 Task: Use the formula "NORMDIST" in spreadsheet "Project portfolio".
Action: Mouse moved to (122, 203)
Screenshot: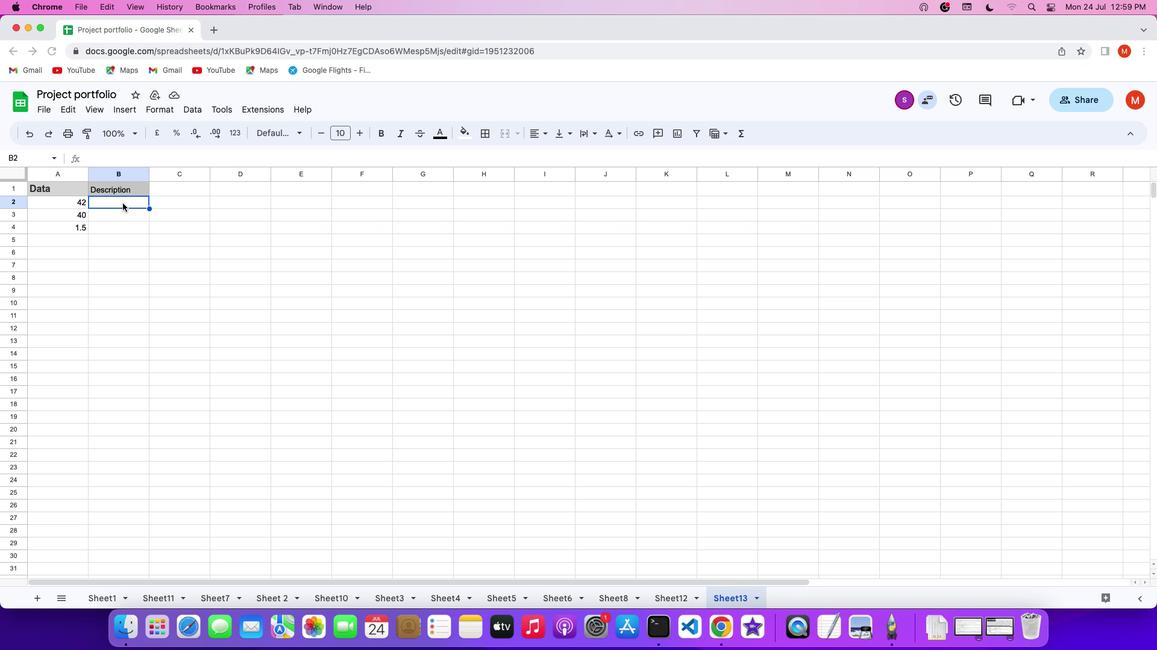 
Action: Mouse pressed left at (122, 203)
Screenshot: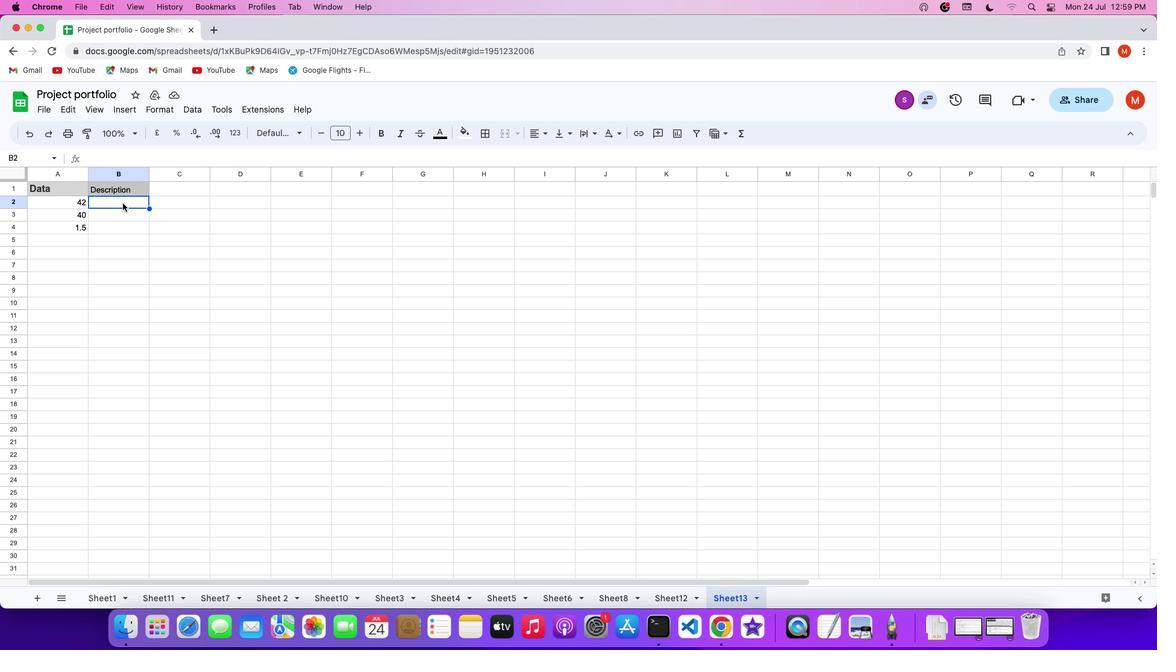 
Action: Mouse pressed left at (122, 203)
Screenshot: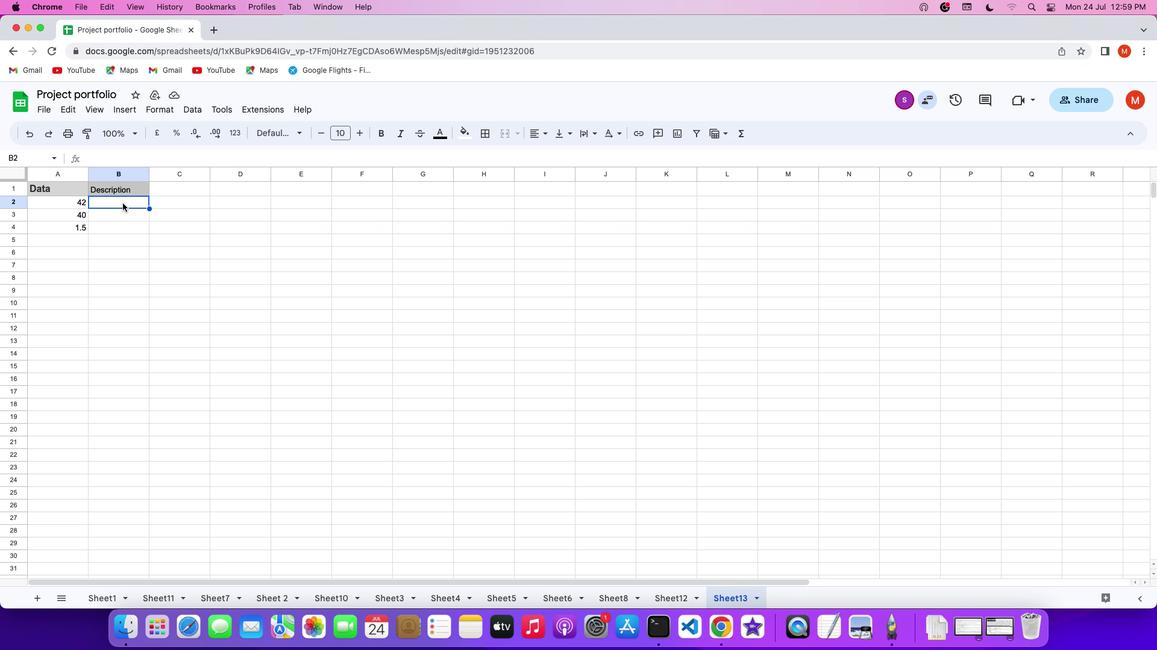 
Action: Key pressed '='
Screenshot: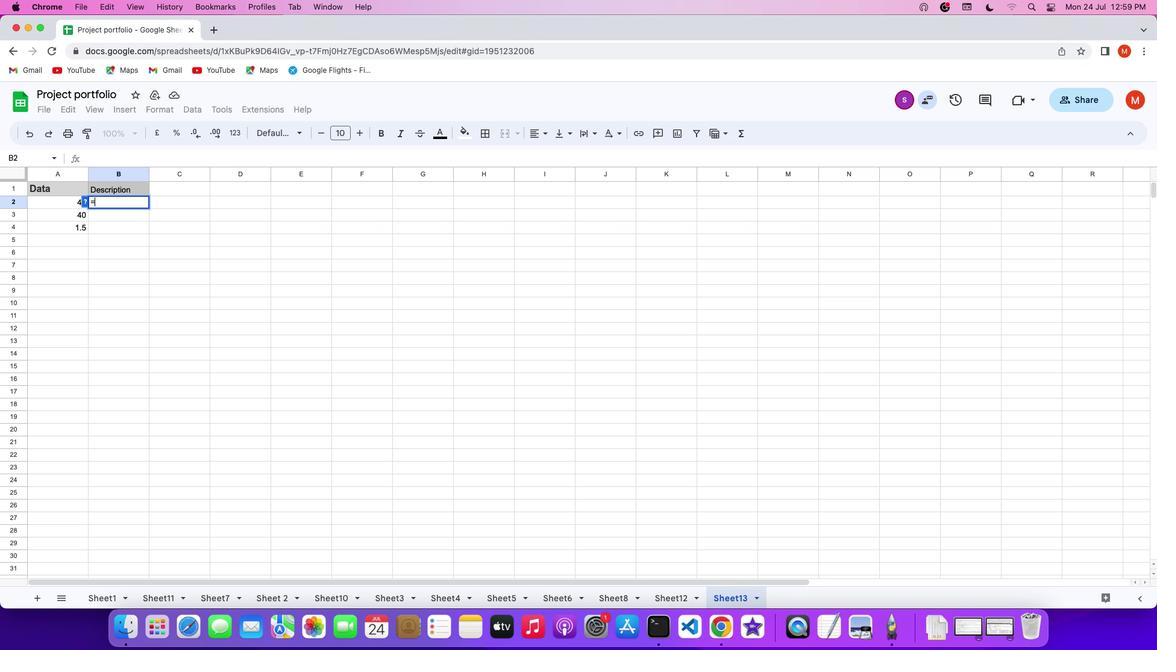 
Action: Mouse moved to (745, 136)
Screenshot: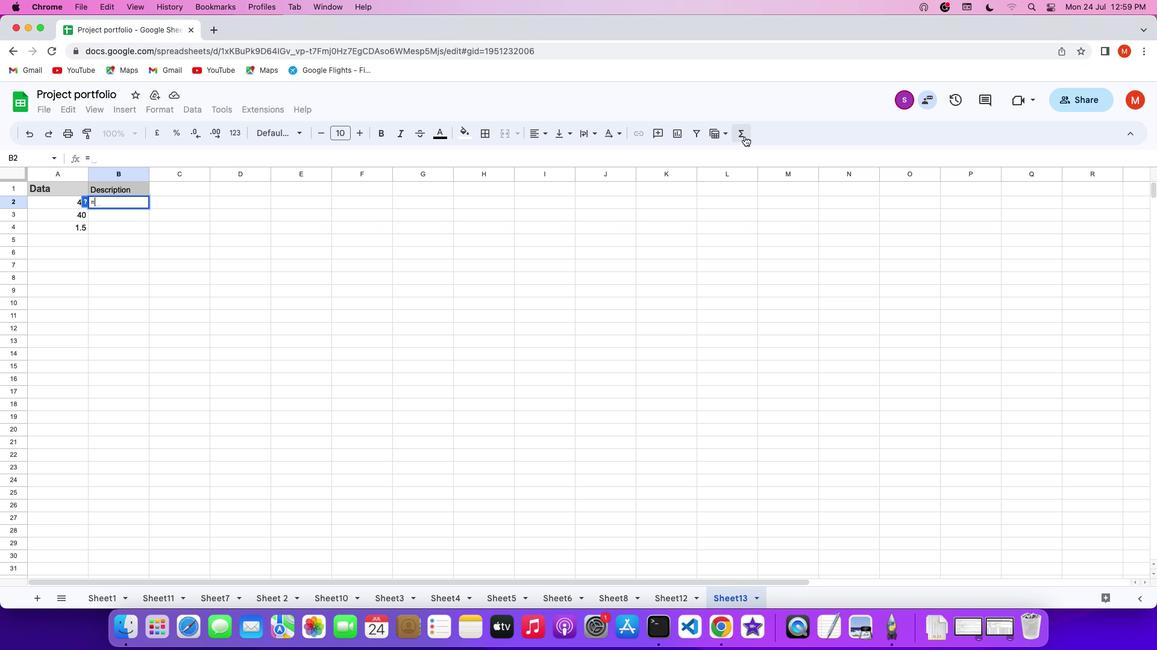 
Action: Mouse pressed left at (745, 136)
Screenshot: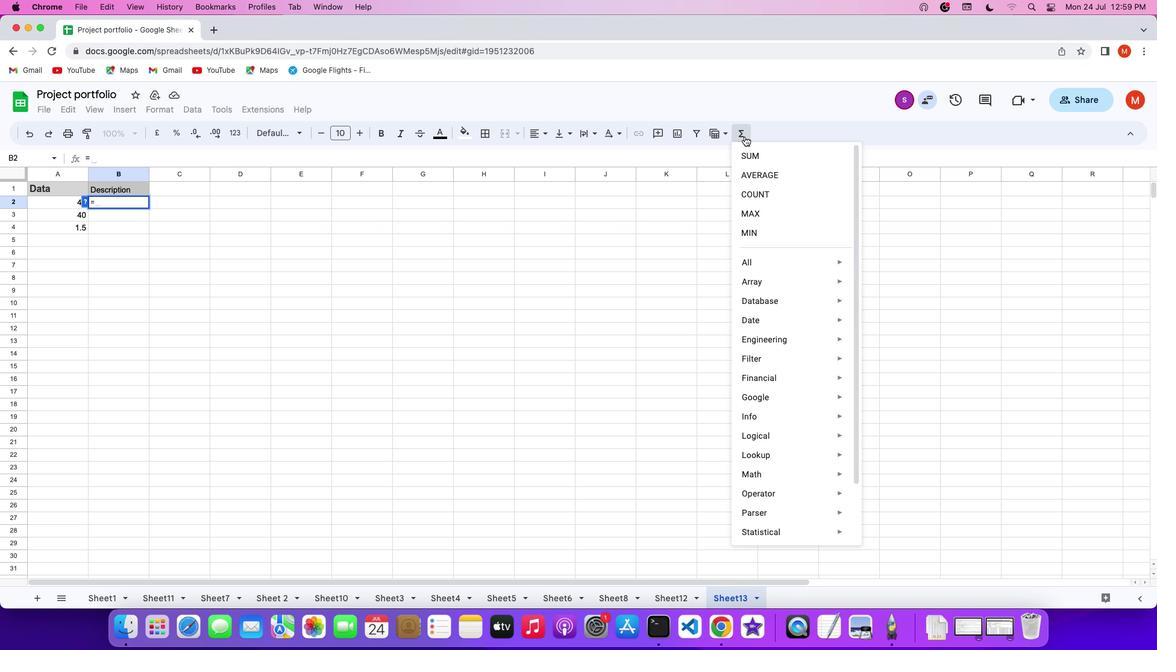 
Action: Mouse moved to (898, 472)
Screenshot: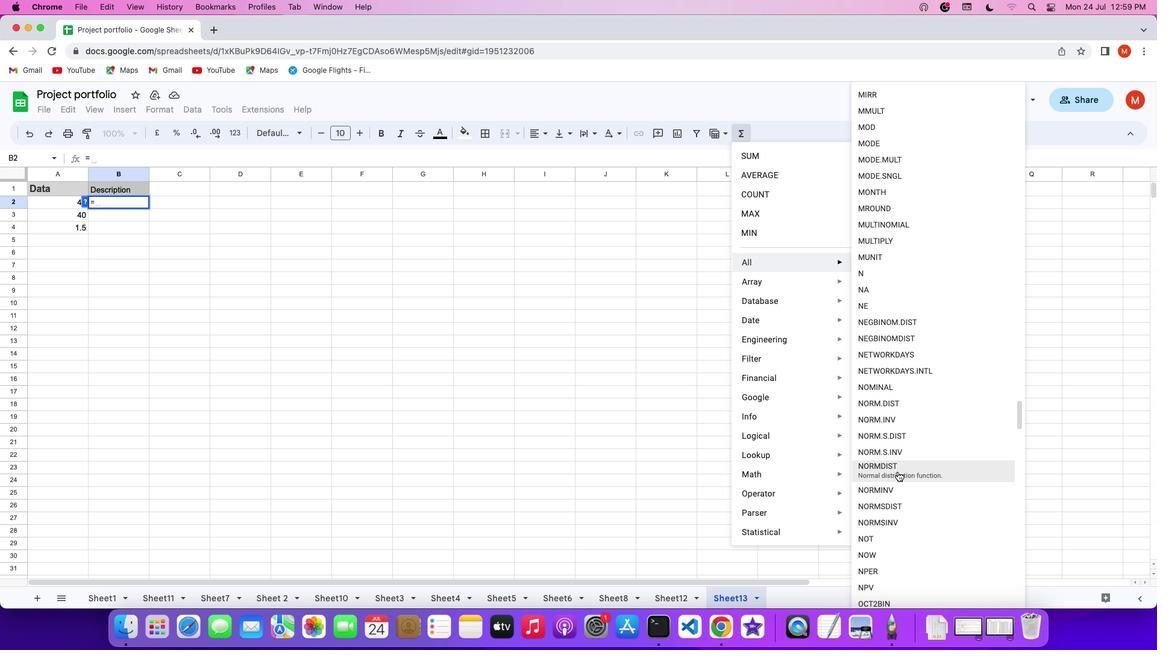 
Action: Mouse pressed left at (898, 472)
Screenshot: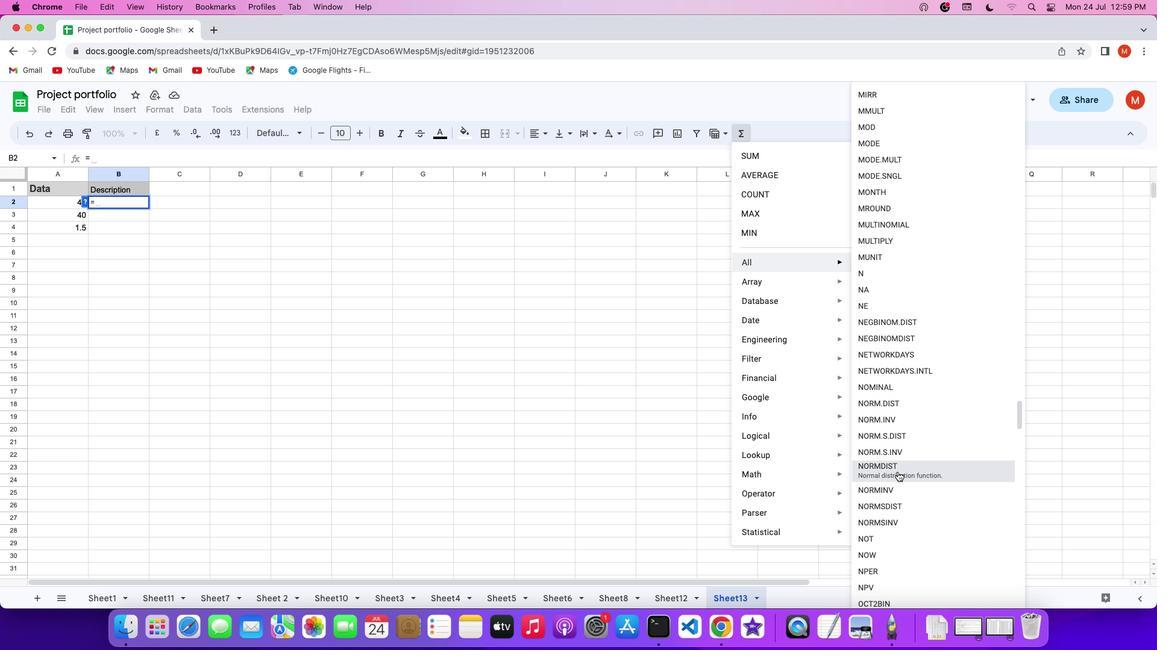 
Action: Mouse moved to (64, 200)
Screenshot: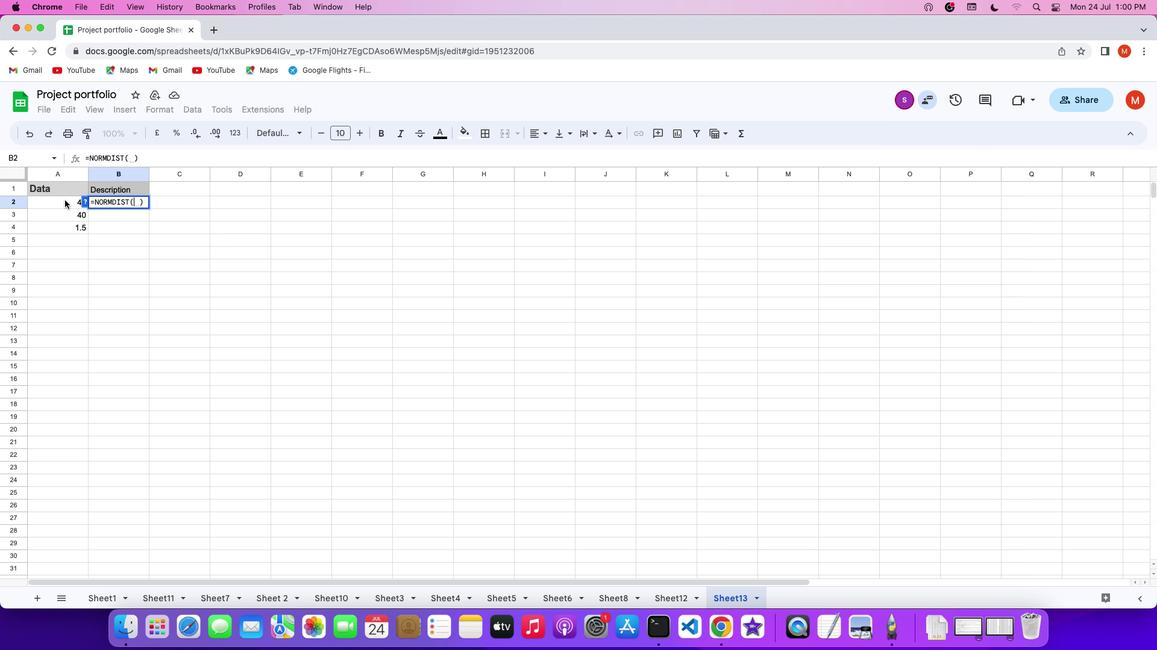 
Action: Mouse pressed left at (64, 200)
Screenshot: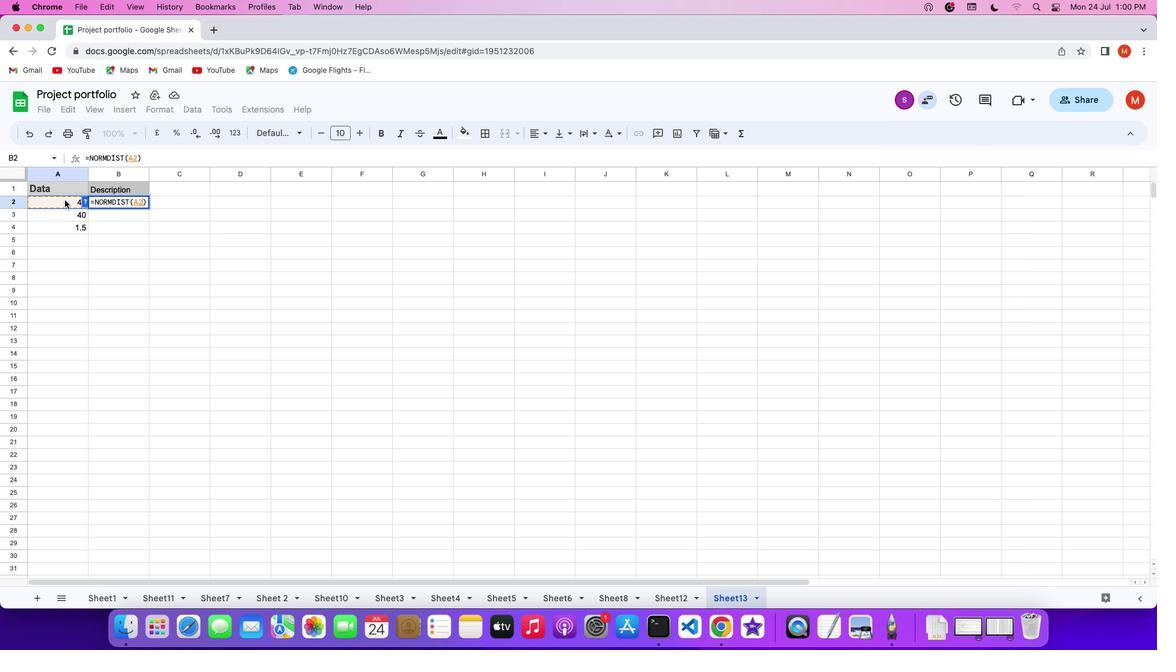 
Action: Key pressed ','
Screenshot: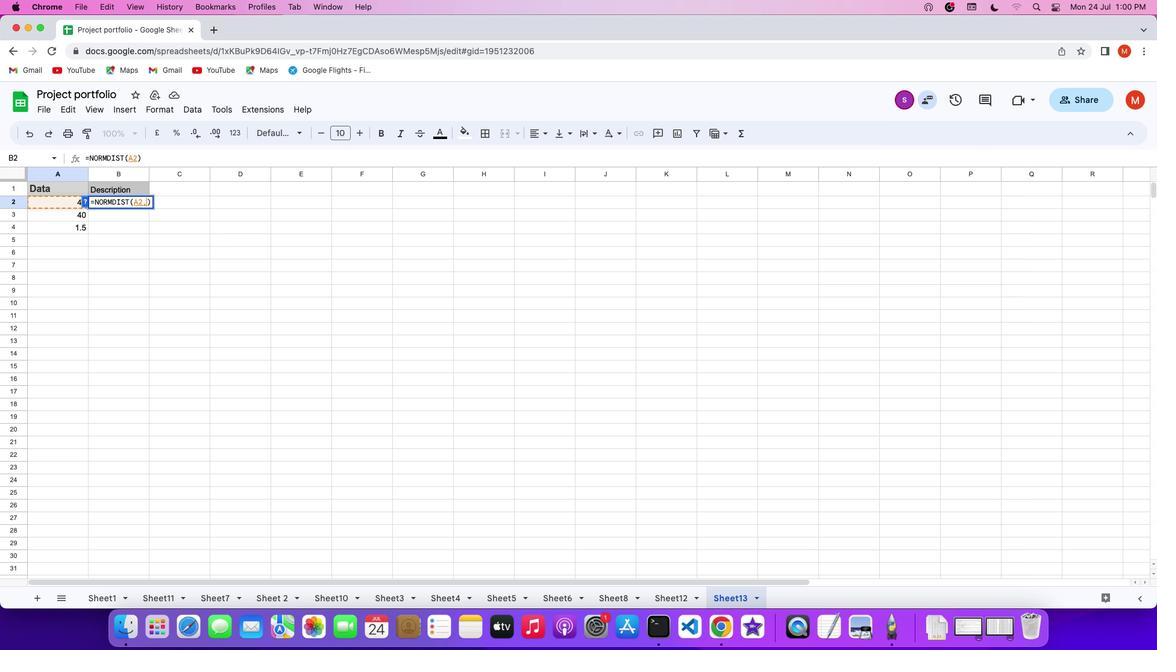 
Action: Mouse moved to (74, 214)
Screenshot: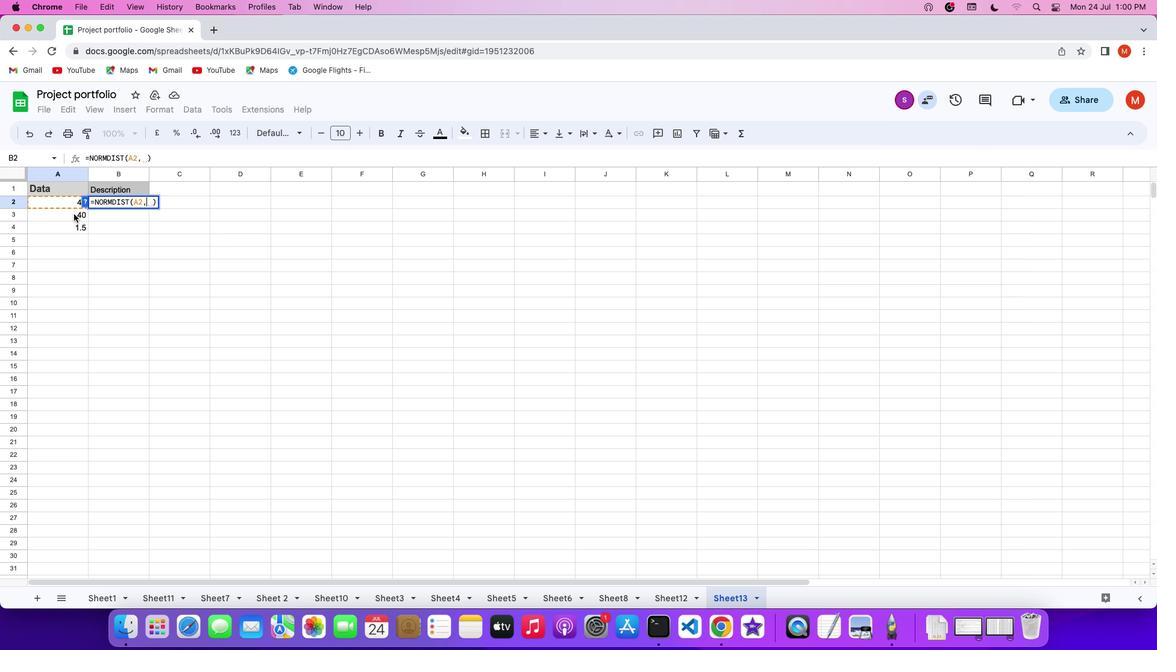 
Action: Mouse pressed left at (74, 214)
Screenshot: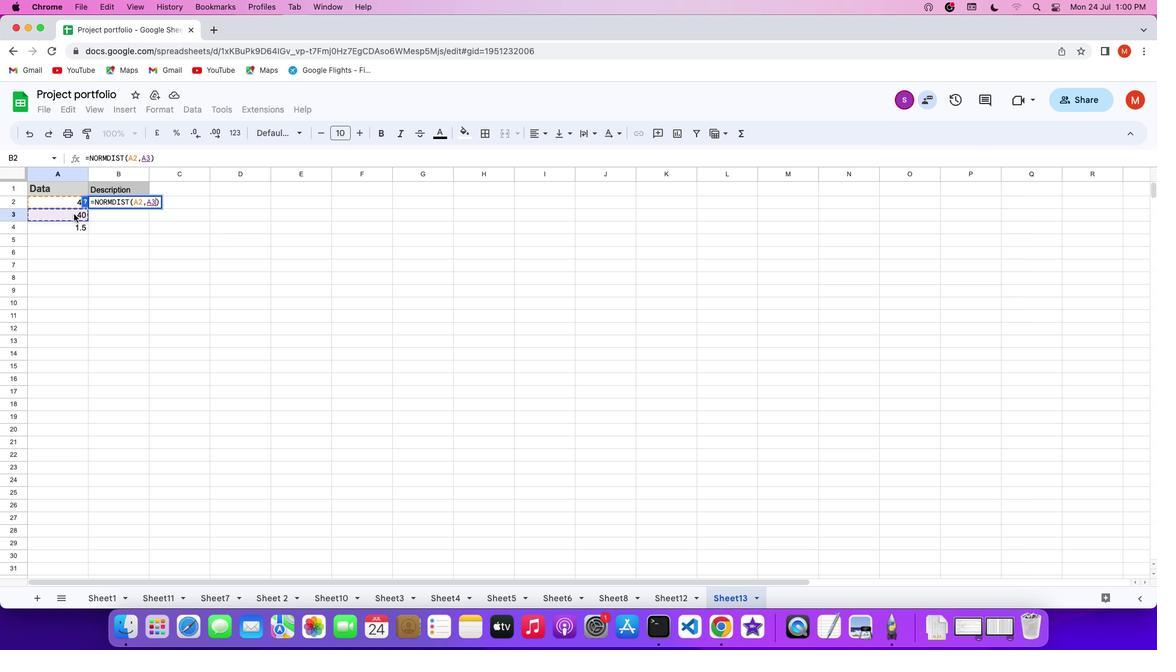 
Action: Key pressed ','
Screenshot: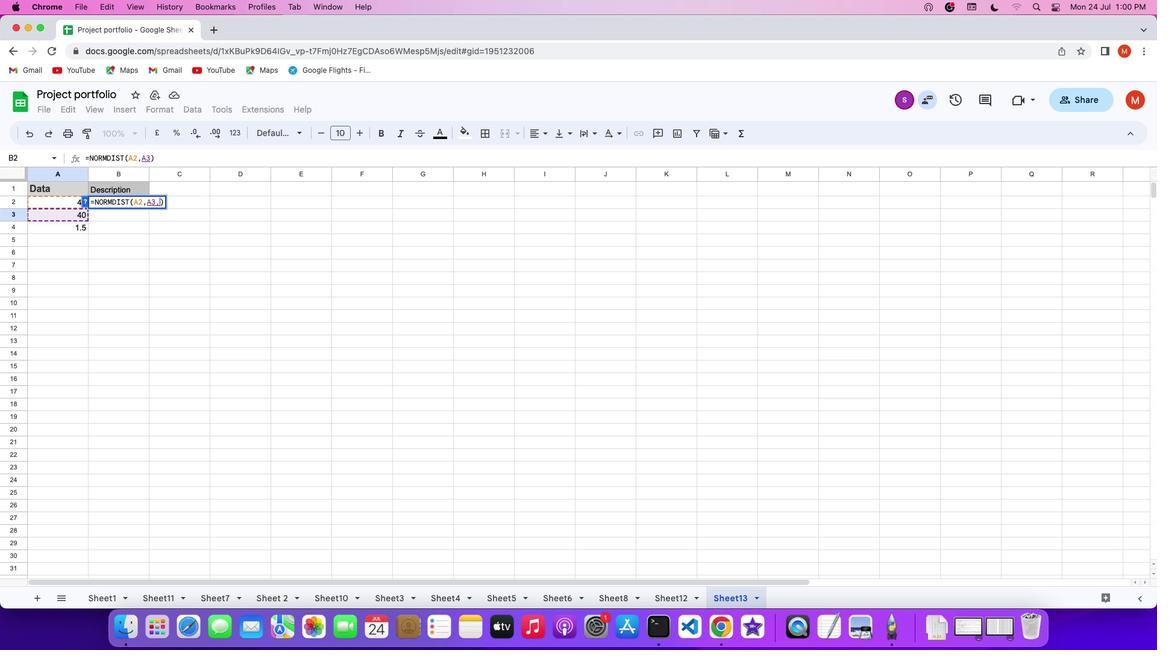 
Action: Mouse moved to (74, 225)
Screenshot: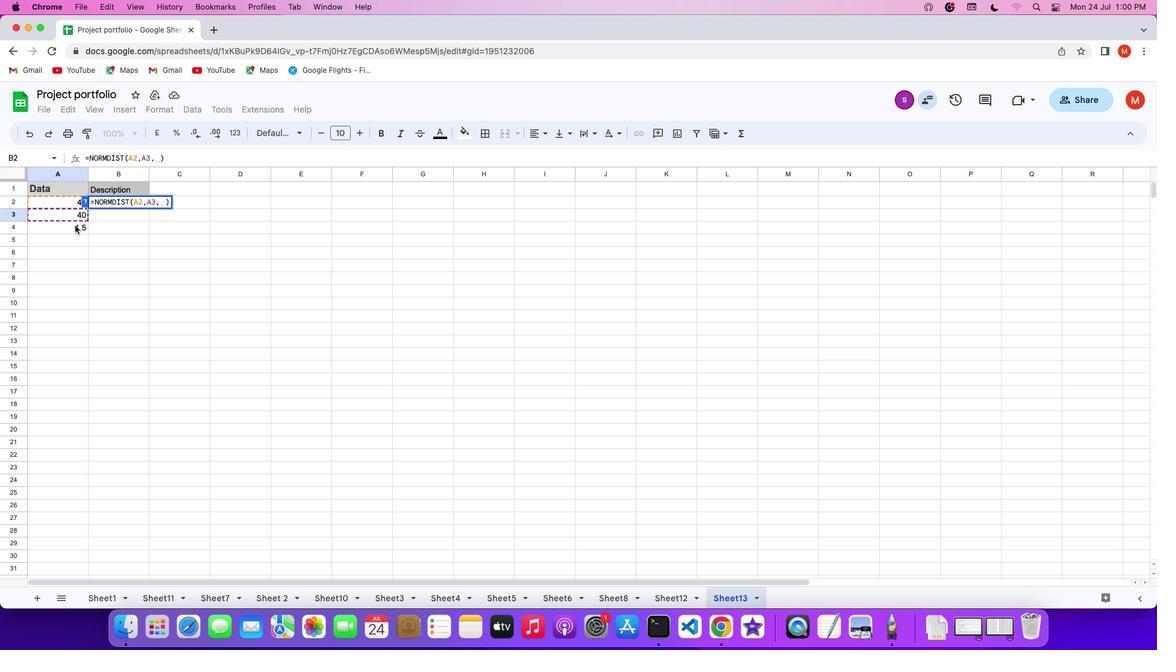 
Action: Mouse pressed left at (74, 225)
Screenshot: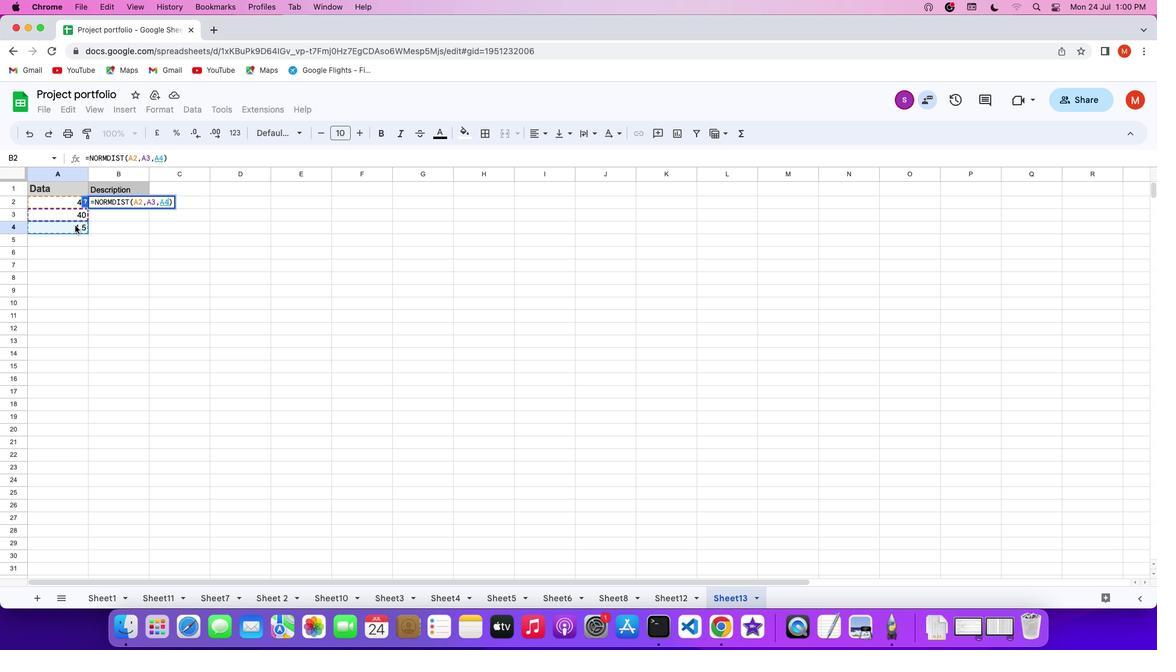 
Action: Mouse moved to (175, 248)
Screenshot: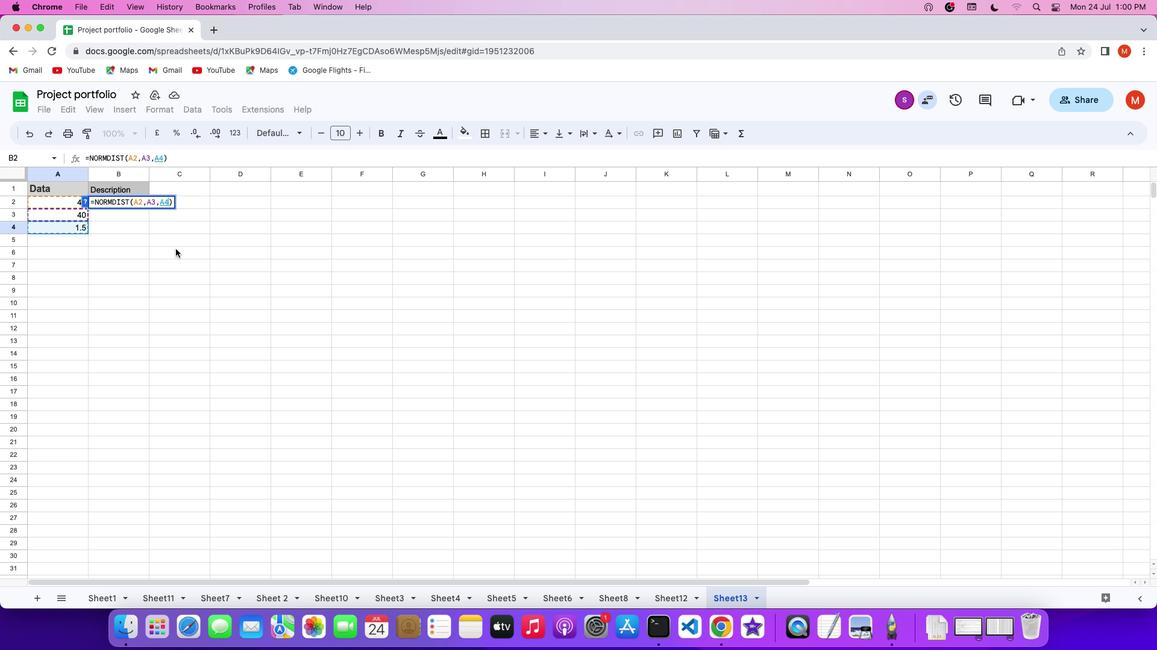 
Action: Key pressed ','Key.shift'T''r''u''e'Key.enter
Screenshot: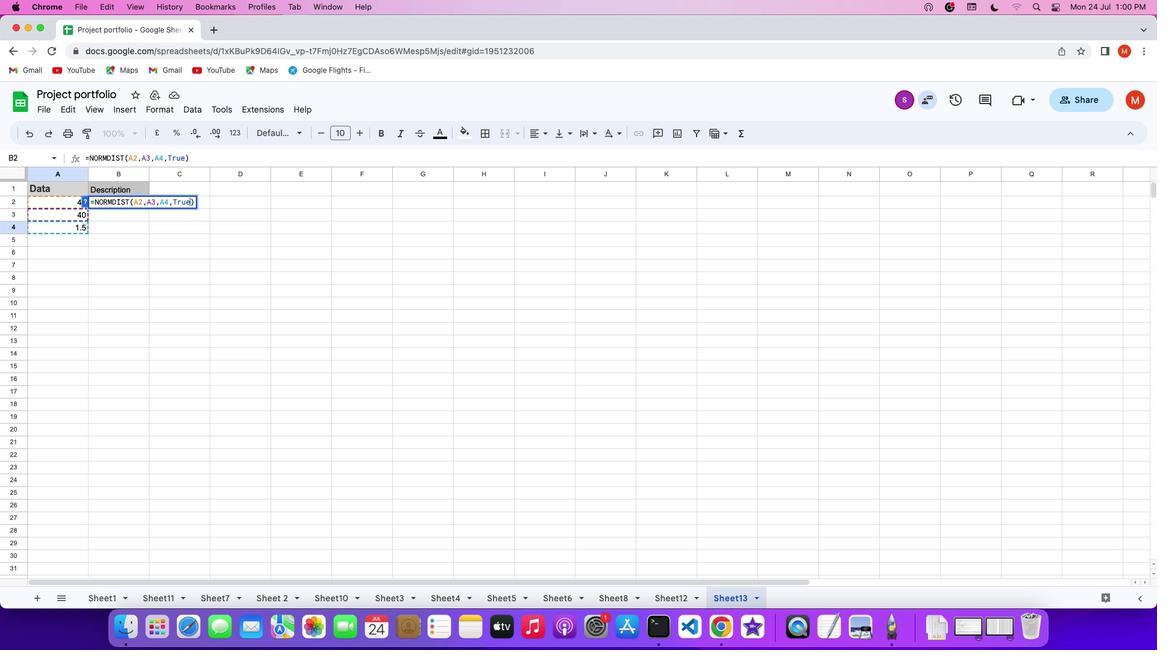 
